 Task: Open Outlook and navigate to Accessibility settings to review or modify them.
Action: Mouse moved to (41, 34)
Screenshot: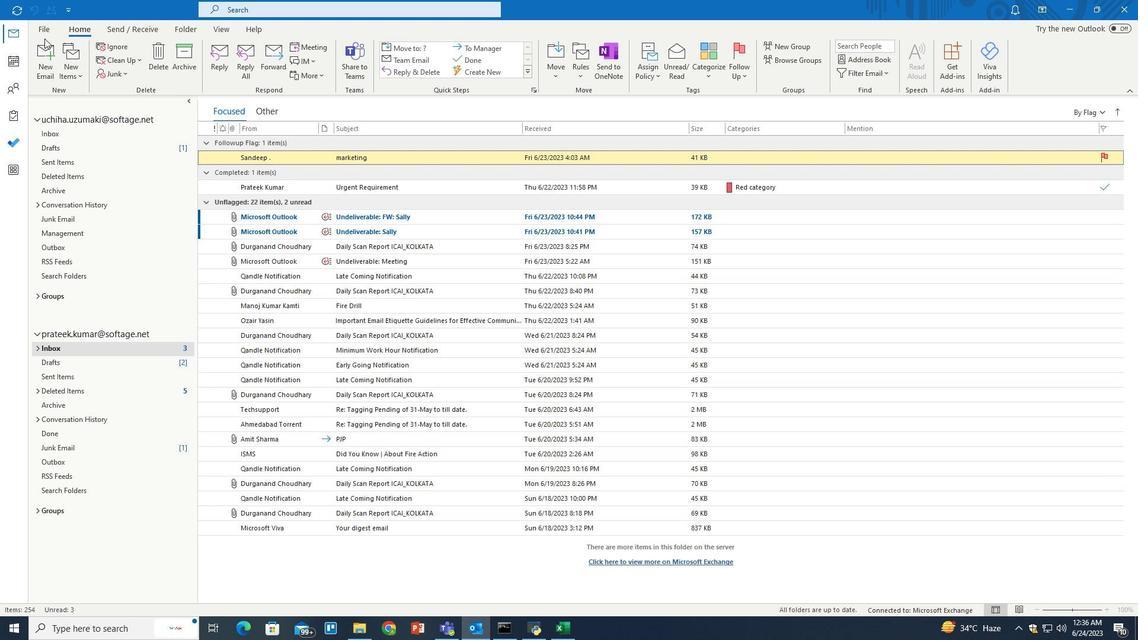
Action: Mouse pressed left at (41, 34)
Screenshot: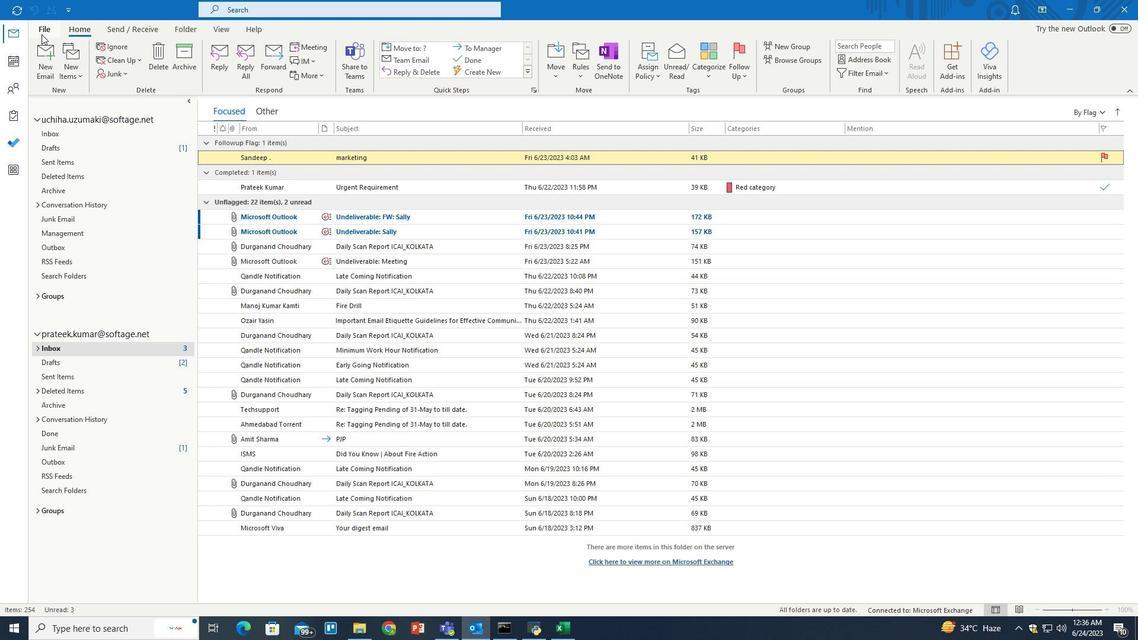 
Action: Mouse moved to (40, 573)
Screenshot: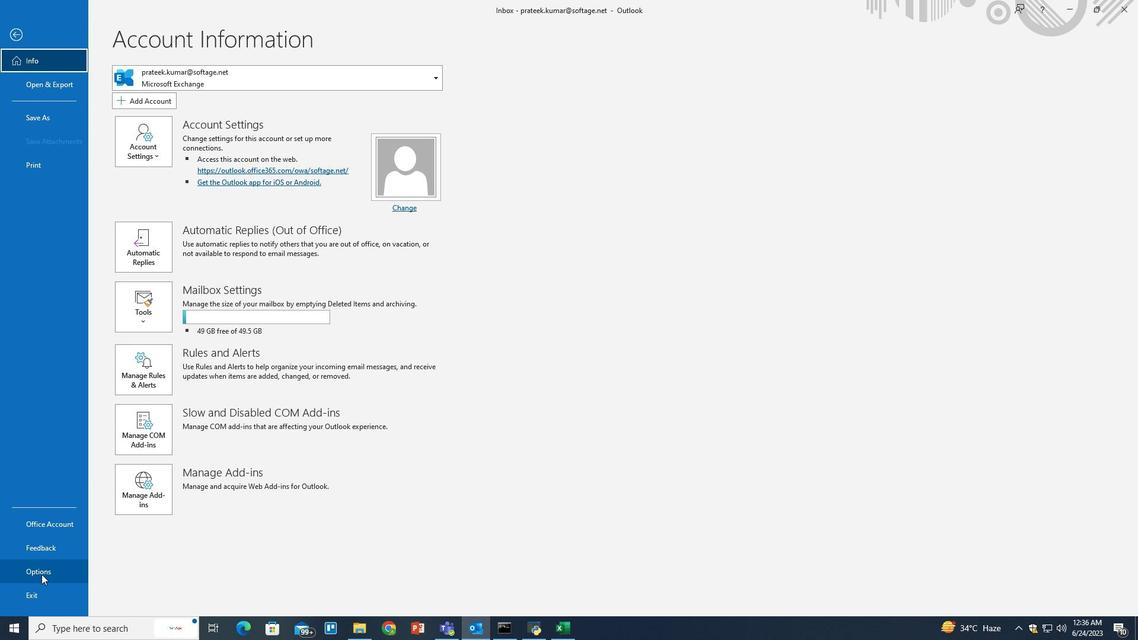 
Action: Mouse pressed left at (40, 573)
Screenshot: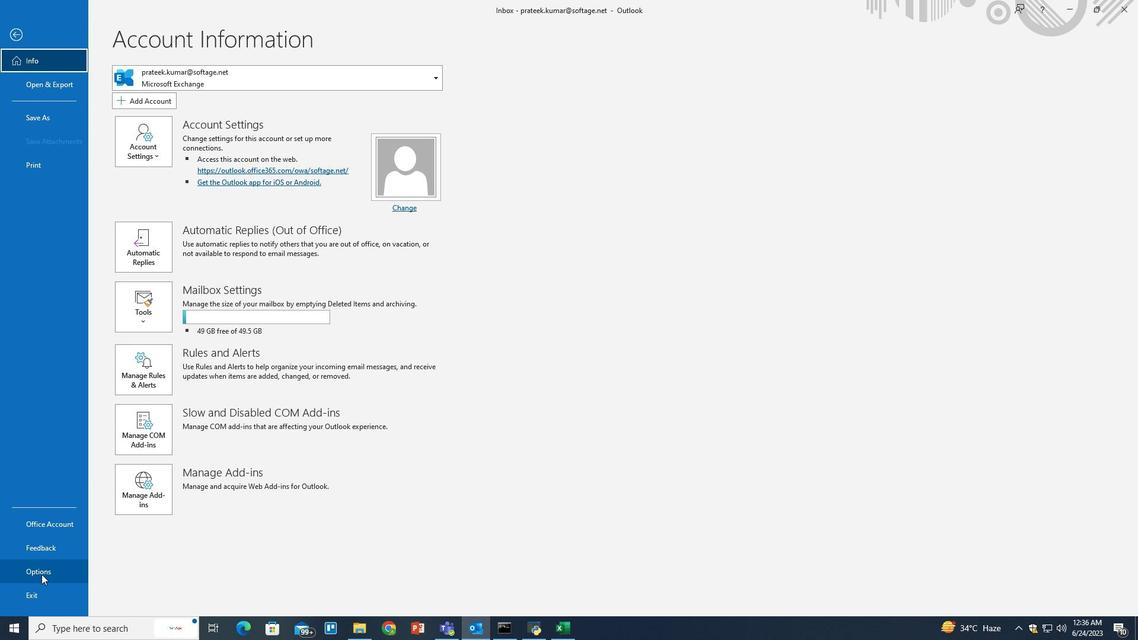 
Action: Mouse moved to (354, 257)
Screenshot: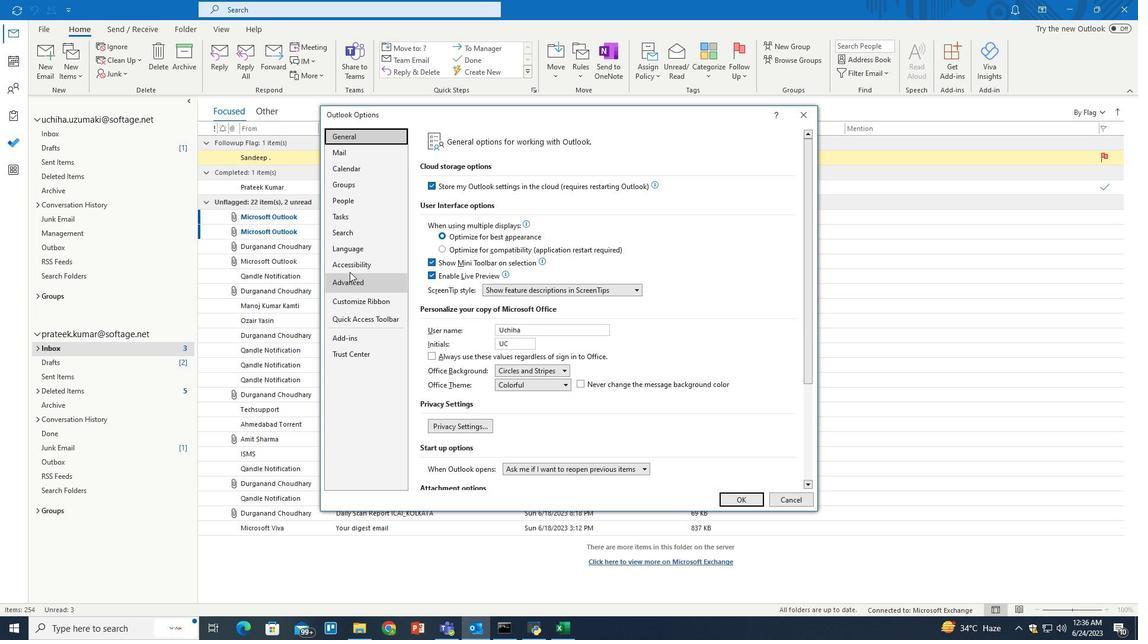 
Action: Mouse pressed left at (354, 257)
Screenshot: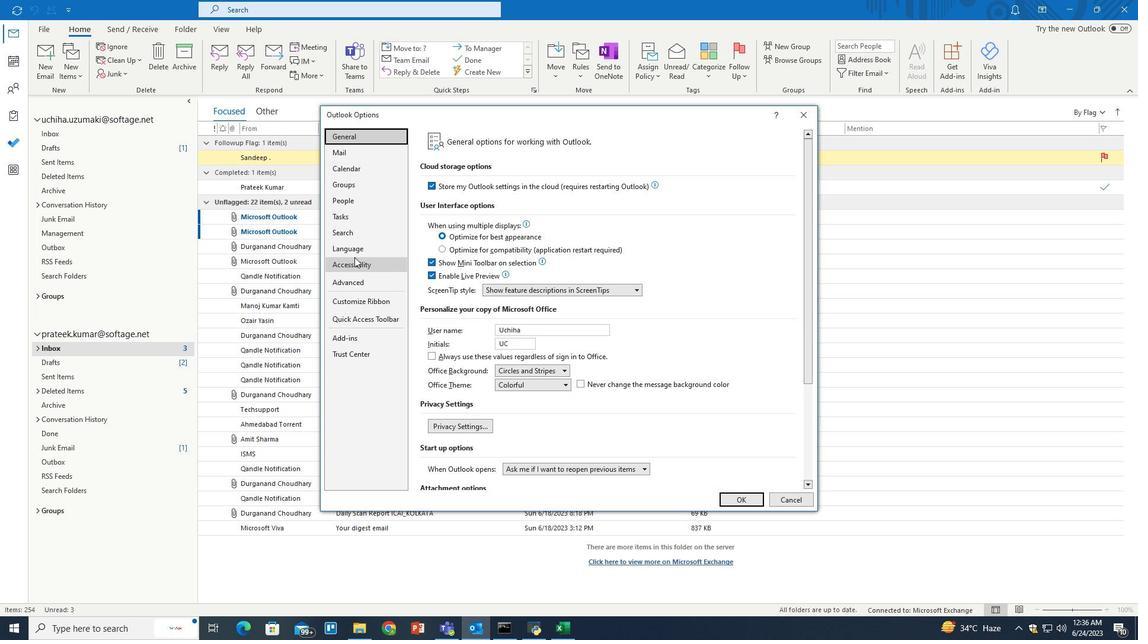 
Action: Mouse moved to (443, 300)
Screenshot: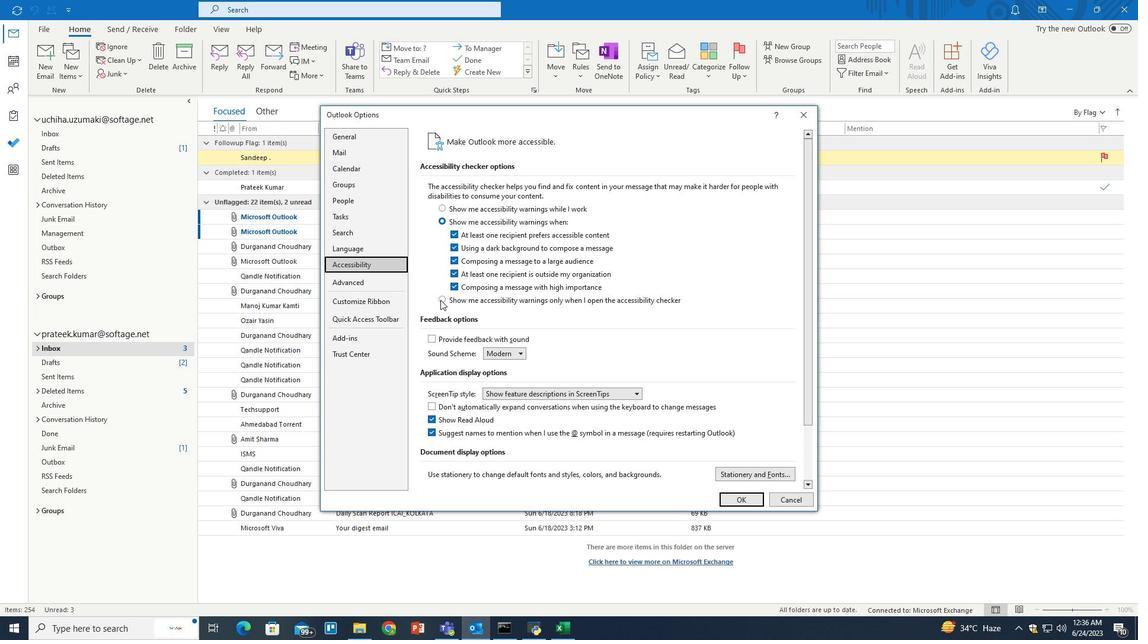 
Action: Mouse pressed left at (443, 300)
Screenshot: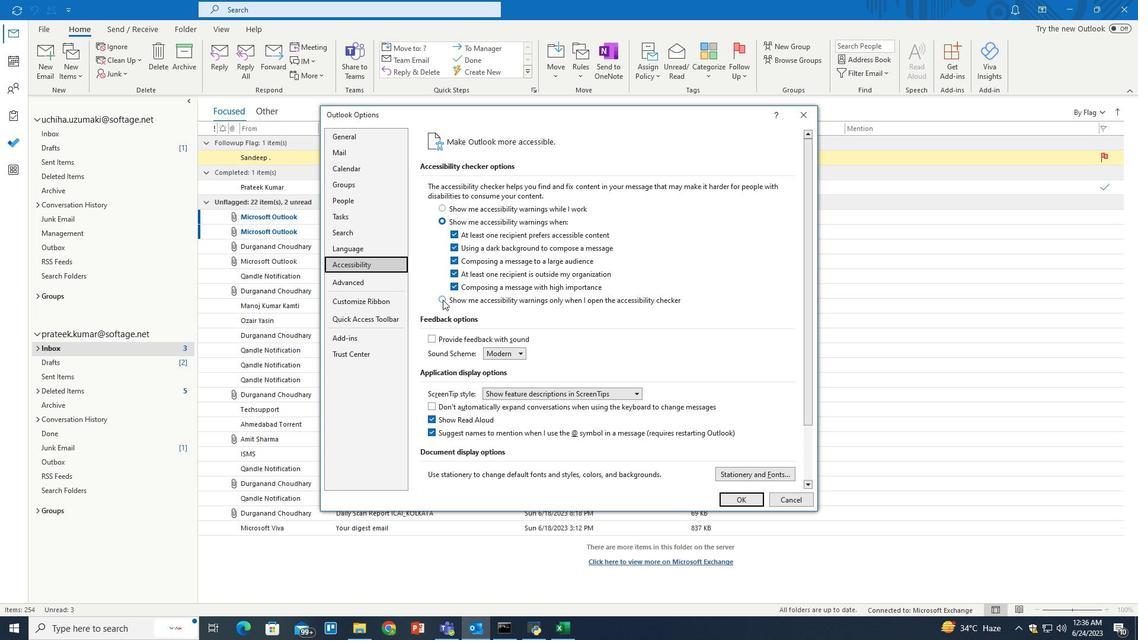 
Action: Mouse moved to (749, 500)
Screenshot: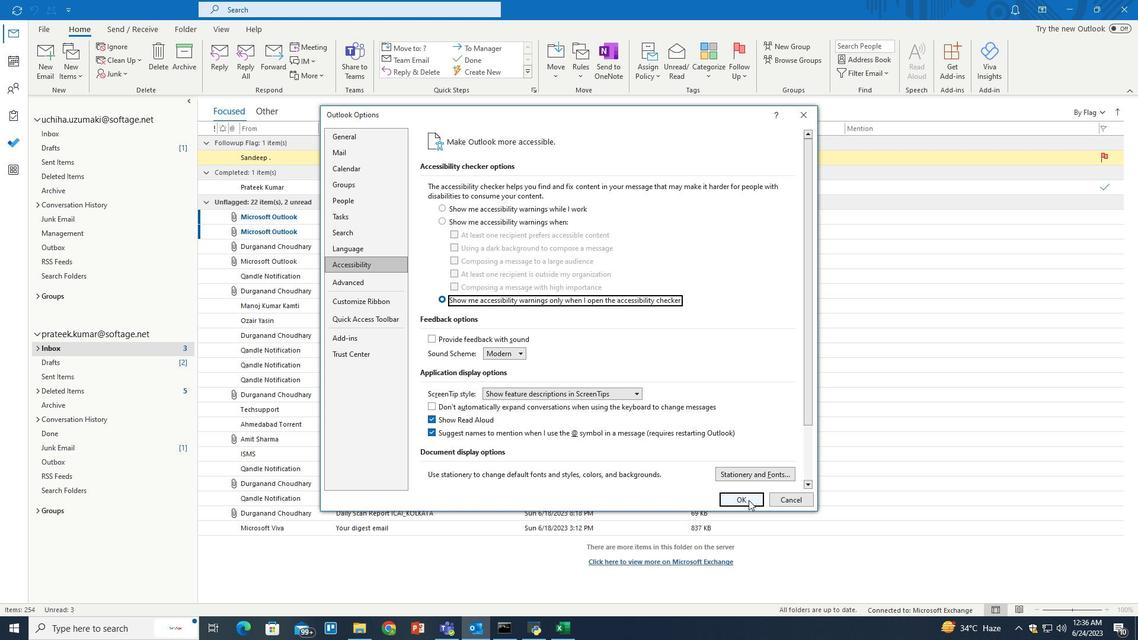 
Action: Mouse pressed left at (749, 500)
Screenshot: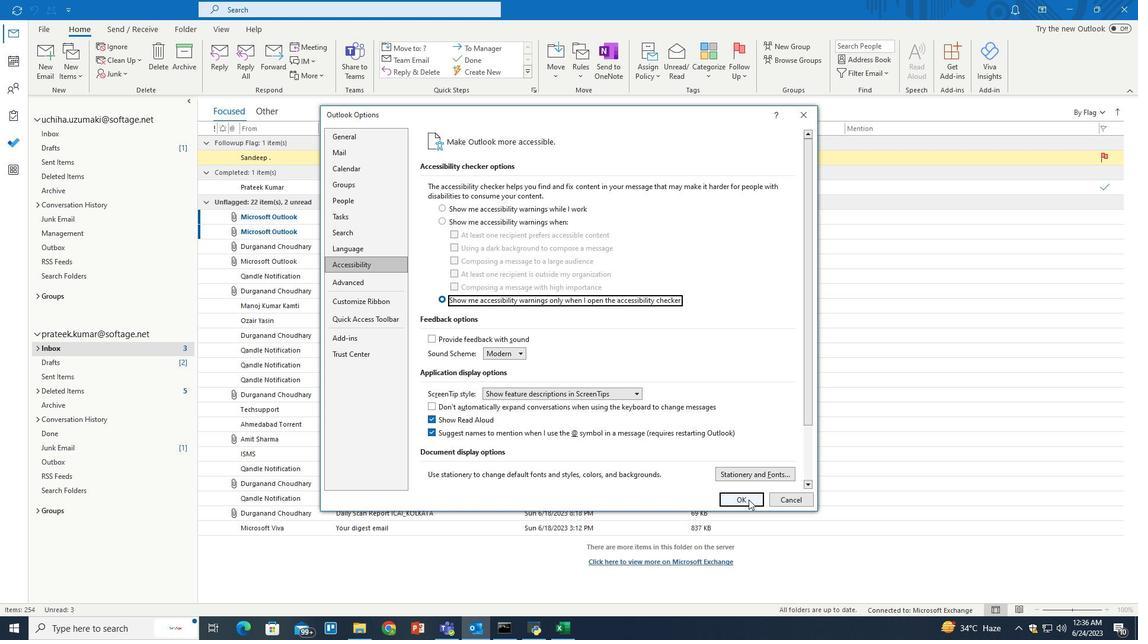 
Action: Mouse moved to (717, 487)
Screenshot: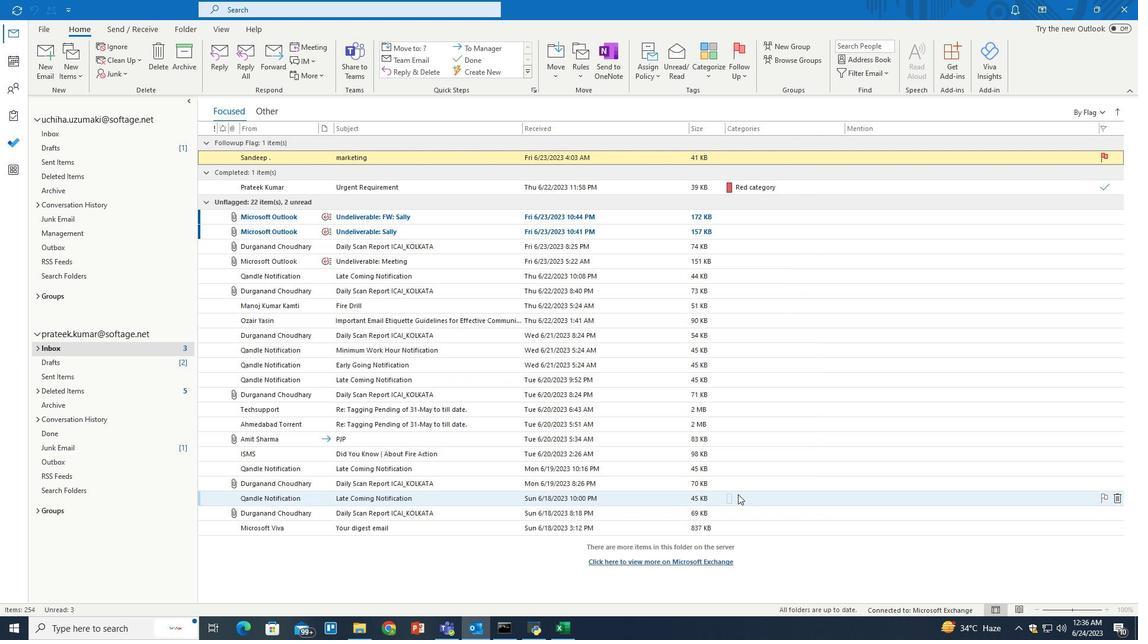 
